 Task: Create a new project with a table view.
Action: Mouse moved to (117, 138)
Screenshot: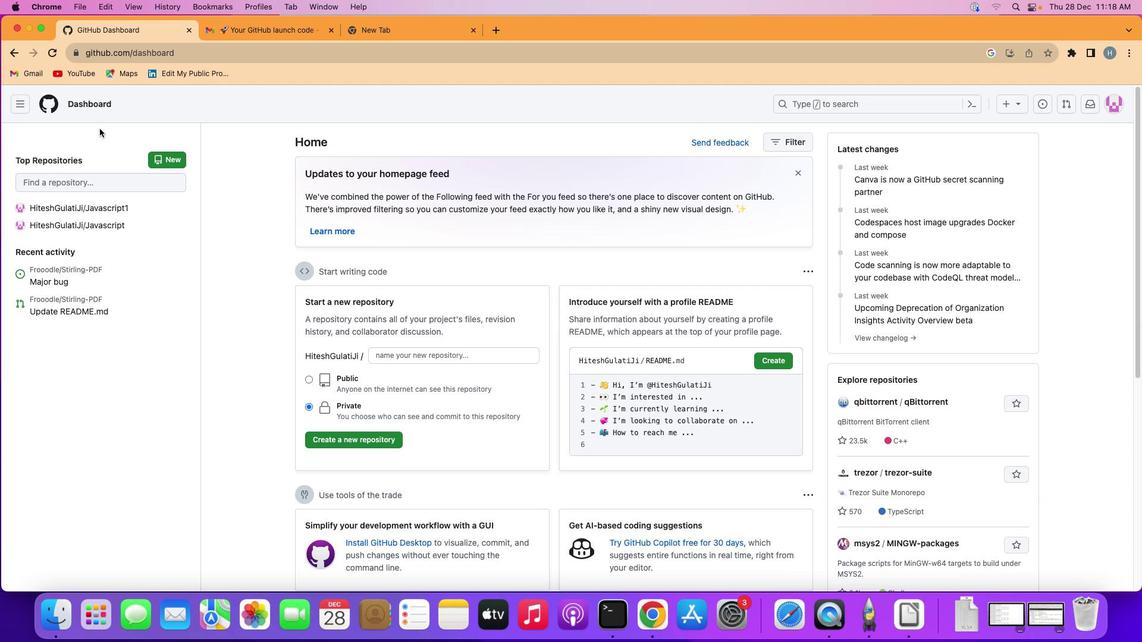 
Action: Mouse pressed left at (117, 138)
Screenshot: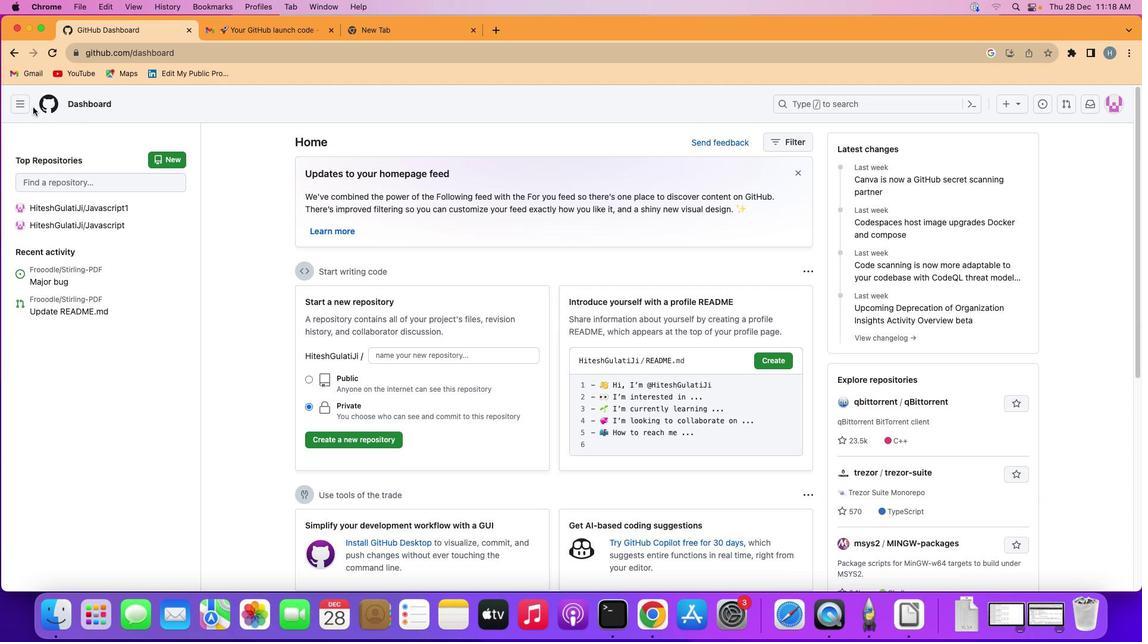 
Action: Mouse moved to (19, 102)
Screenshot: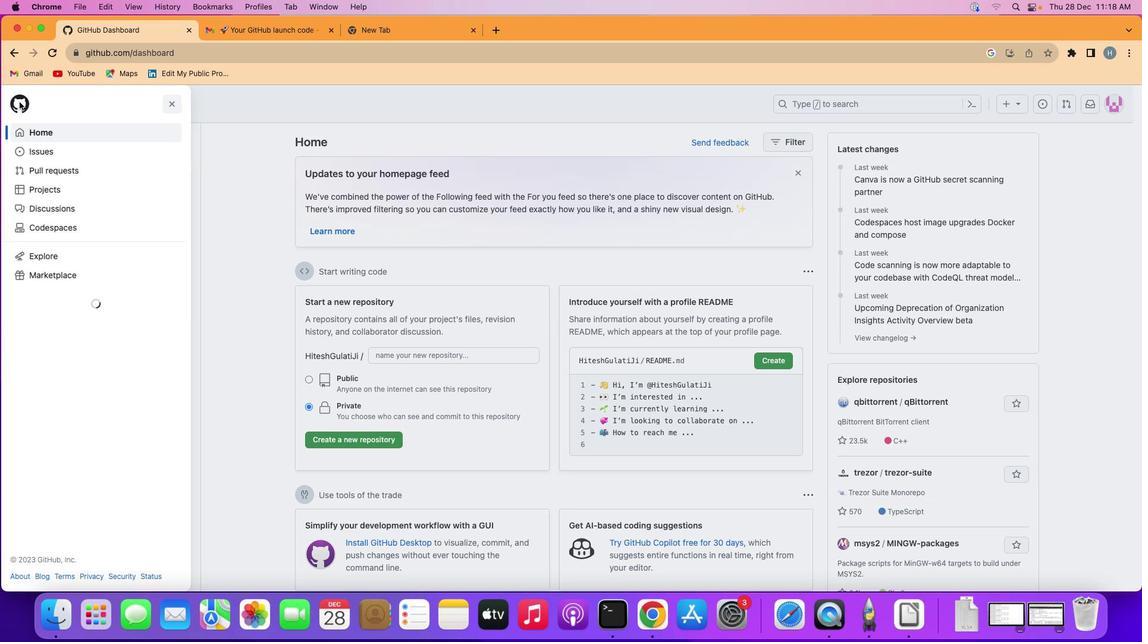 
Action: Mouse pressed left at (19, 102)
Screenshot: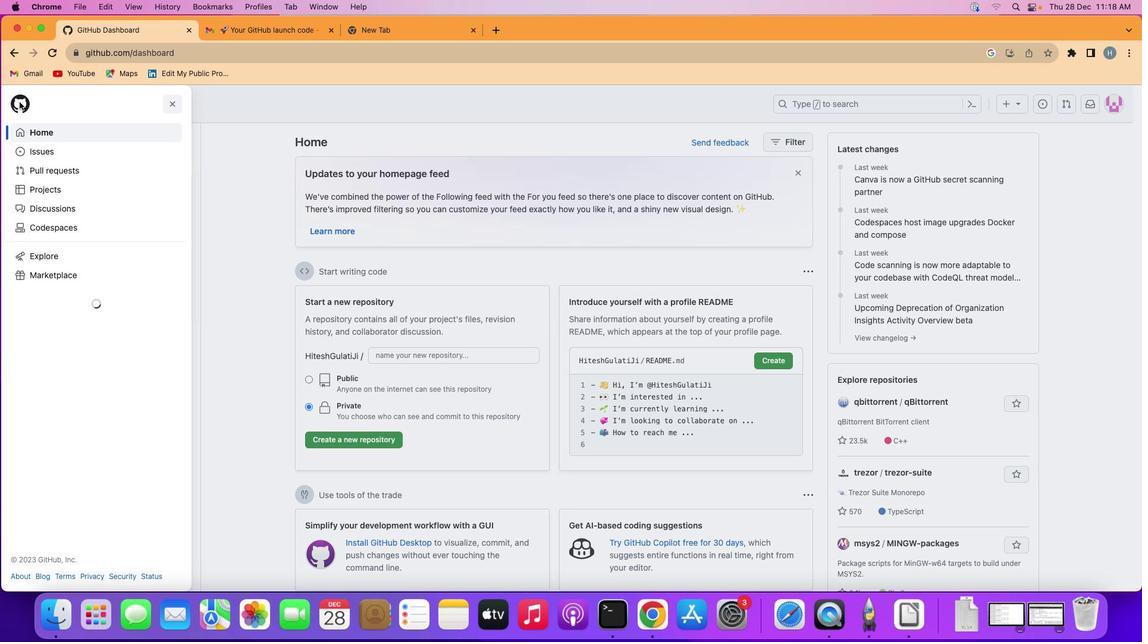 
Action: Mouse moved to (63, 188)
Screenshot: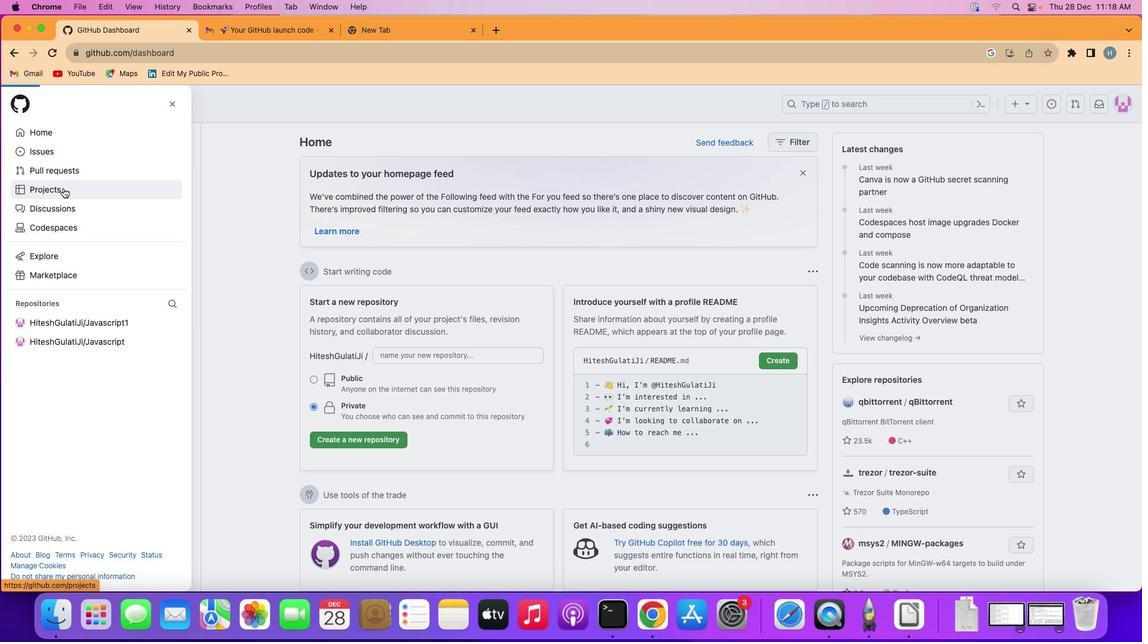 
Action: Mouse pressed left at (63, 188)
Screenshot: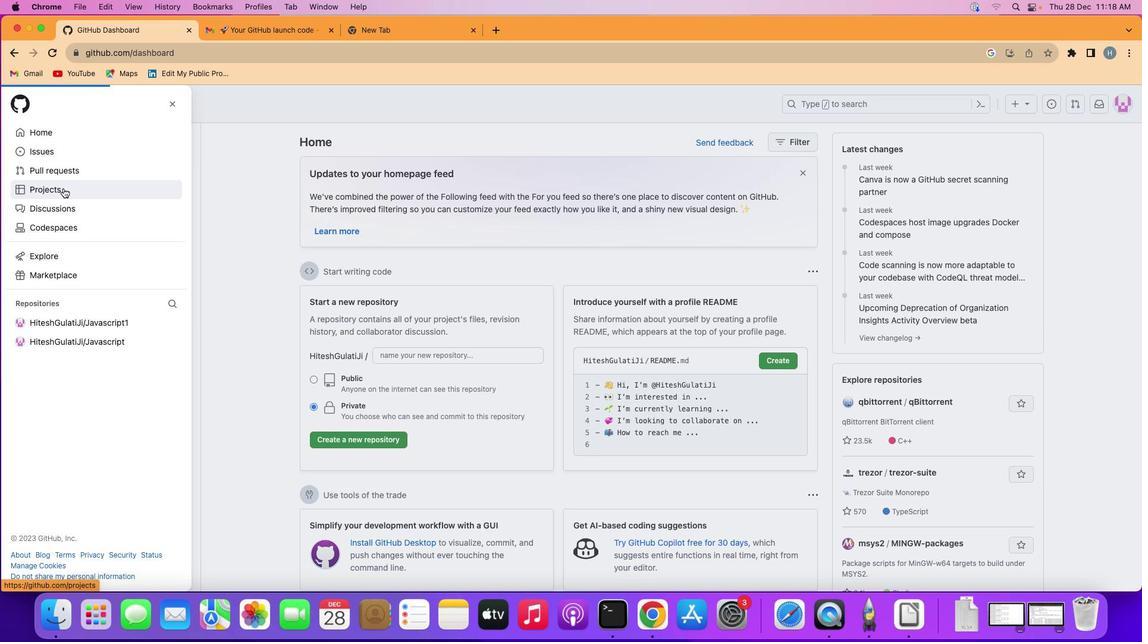 
Action: Mouse moved to (1026, 102)
Screenshot: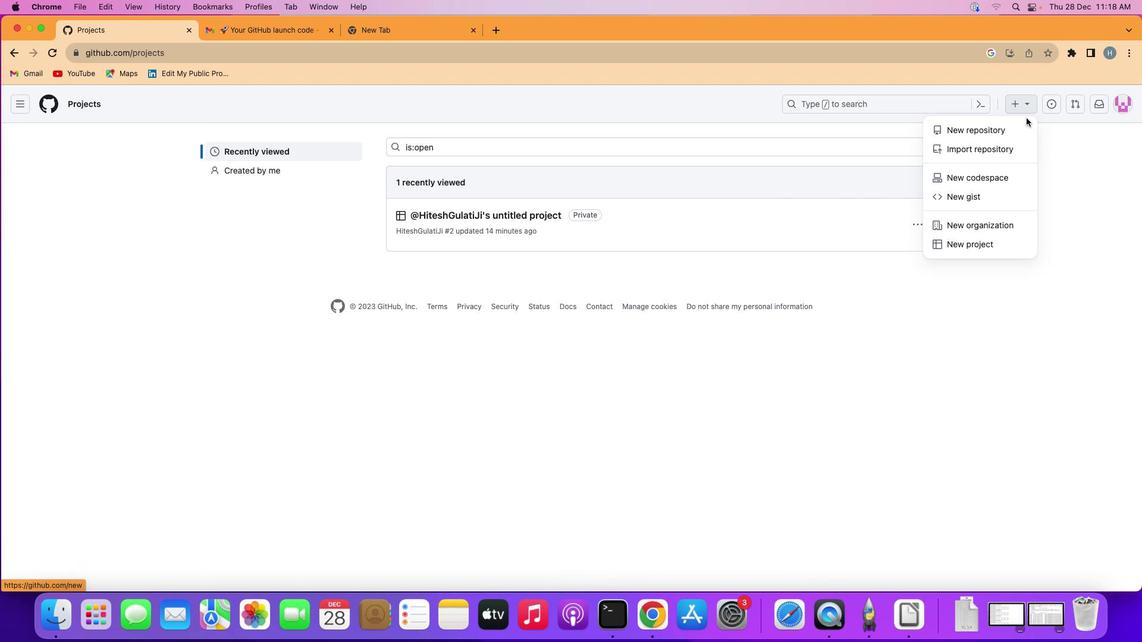 
Action: Mouse pressed left at (1026, 102)
Screenshot: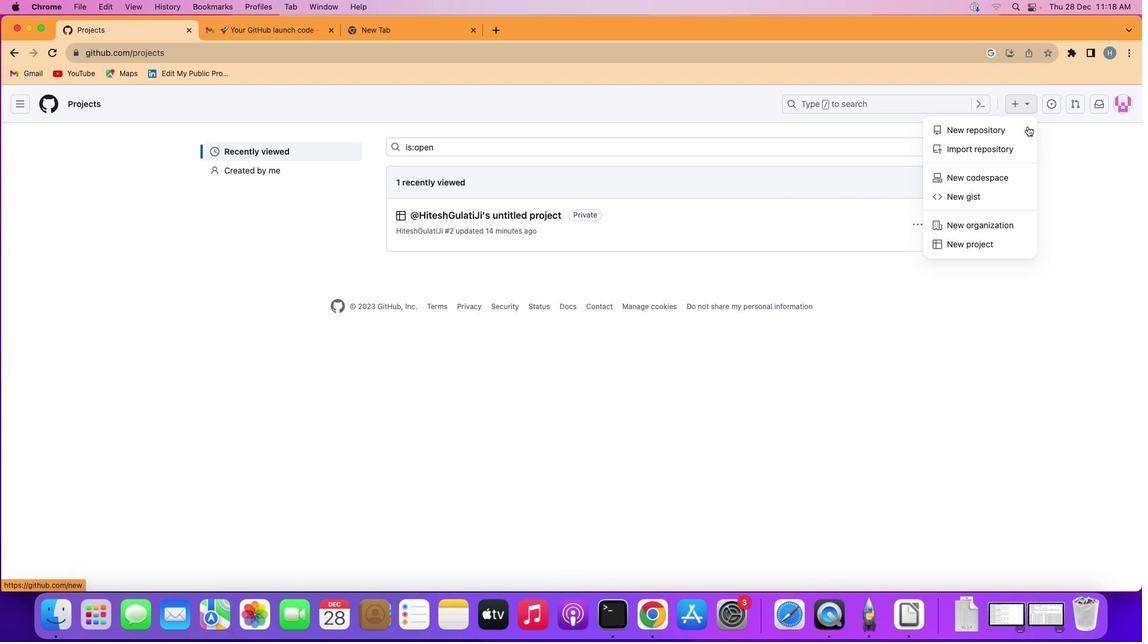 
Action: Mouse moved to (991, 245)
Screenshot: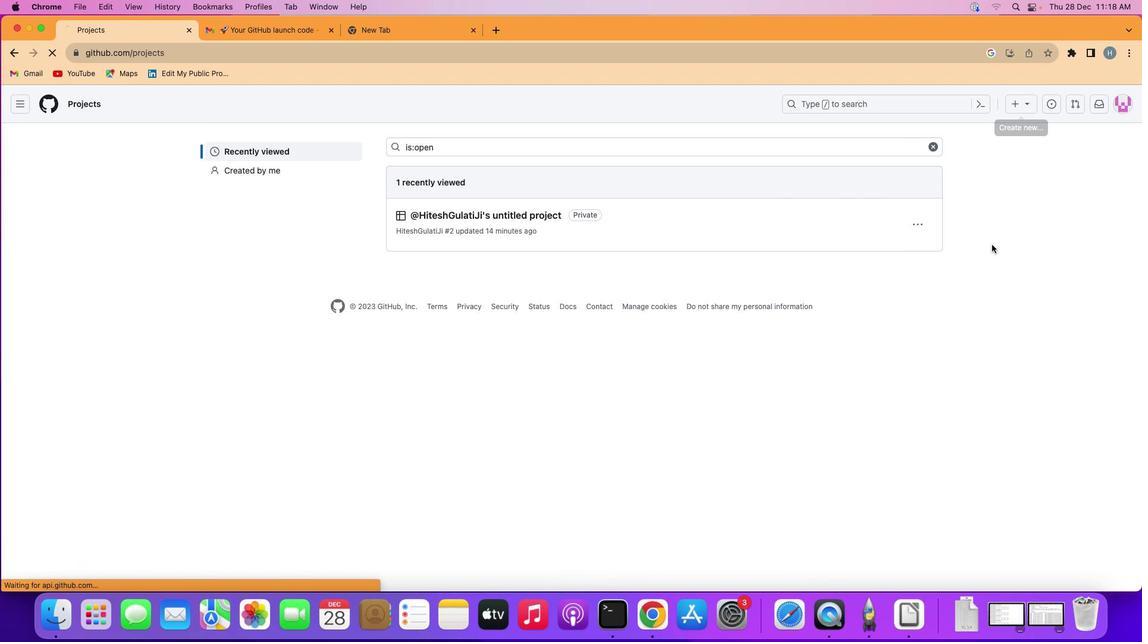 
Action: Mouse pressed left at (991, 245)
Screenshot: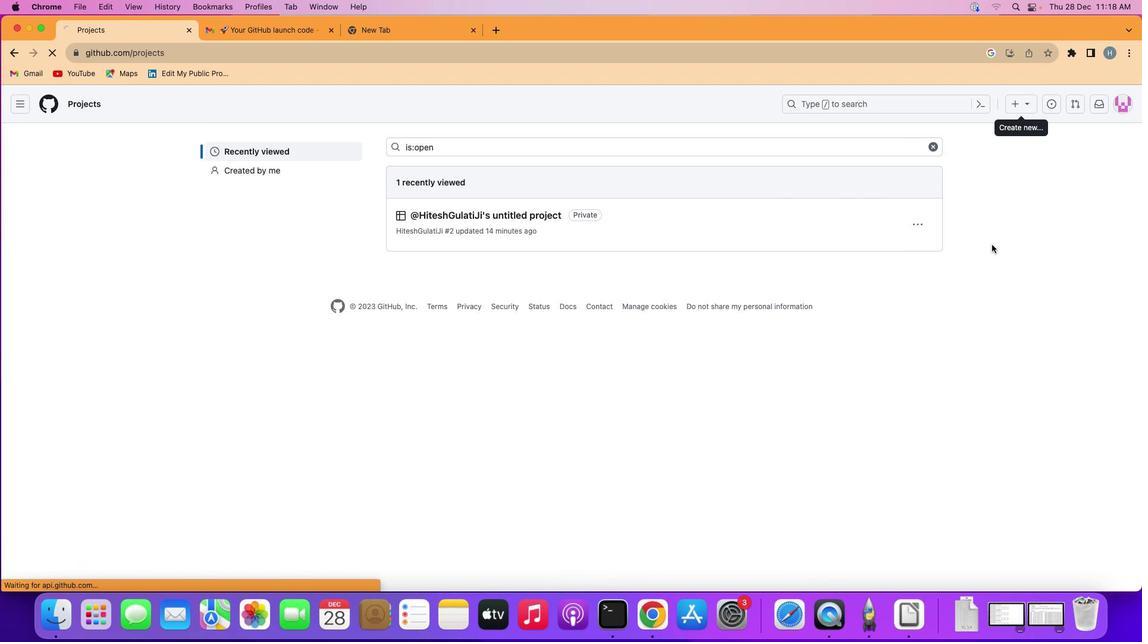 
Action: Mouse moved to (368, 257)
Screenshot: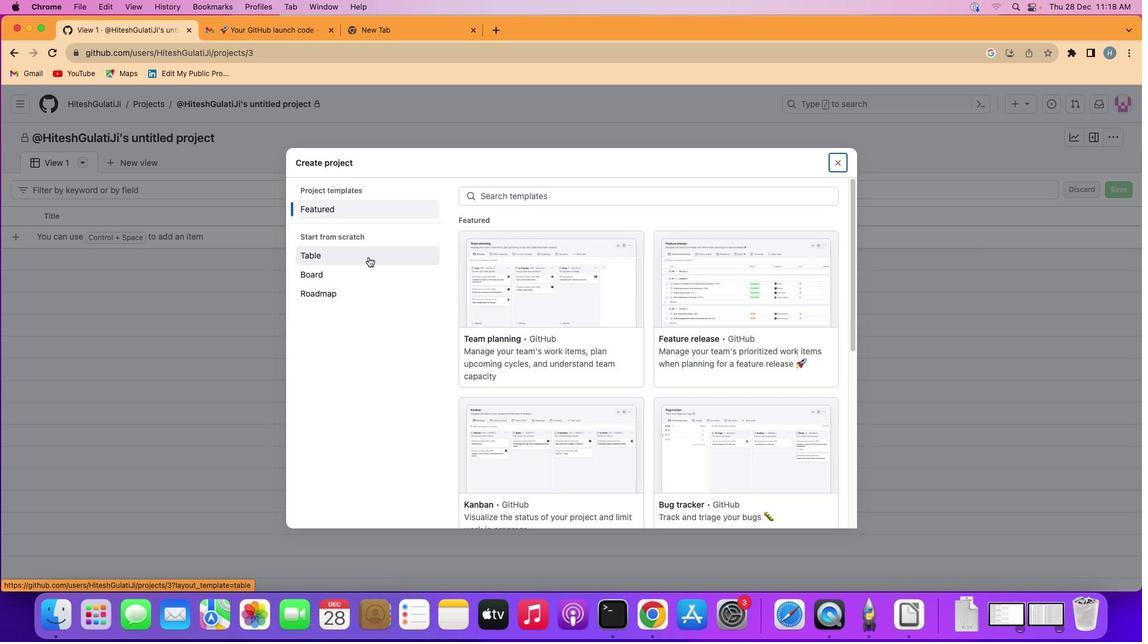 
Action: Mouse pressed left at (368, 257)
Screenshot: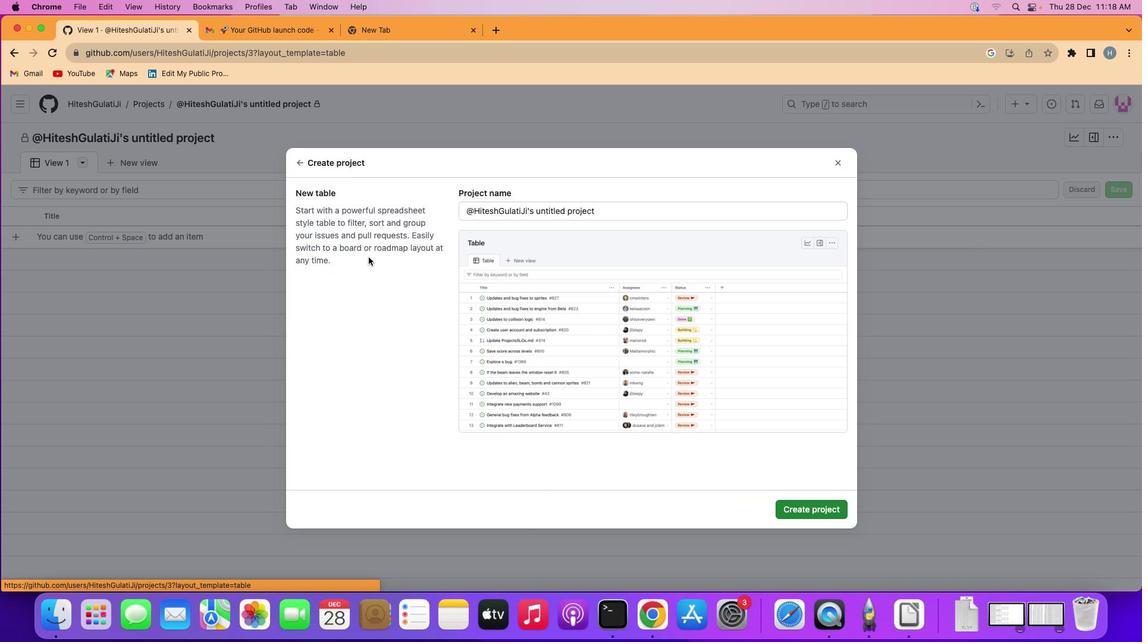 
Action: Mouse moved to (807, 509)
Screenshot: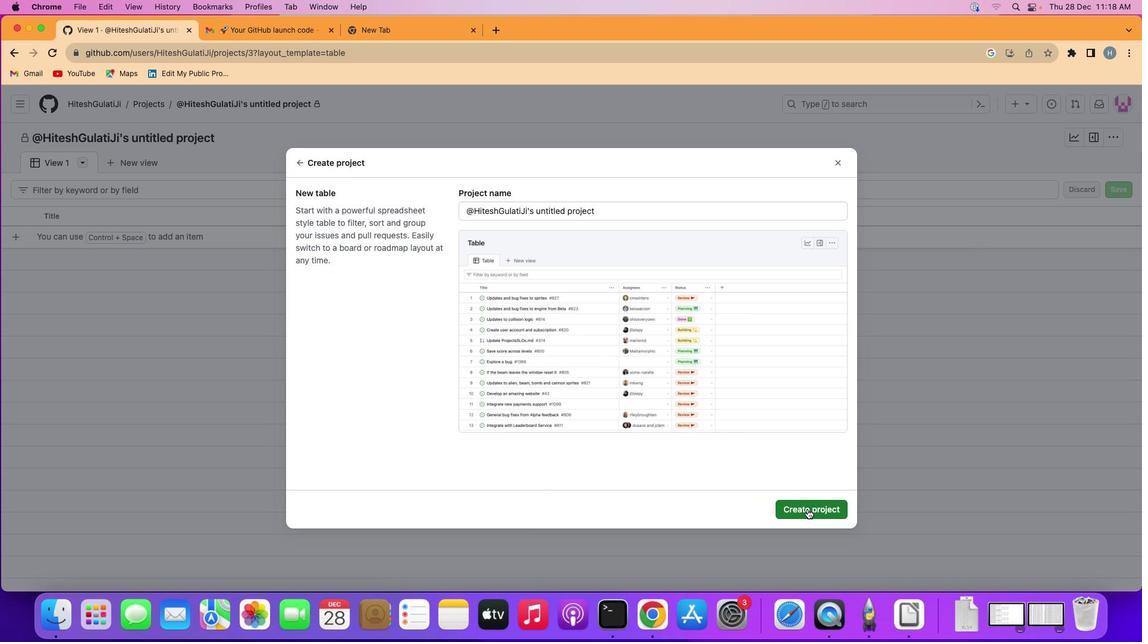 
Action: Mouse pressed left at (807, 509)
Screenshot: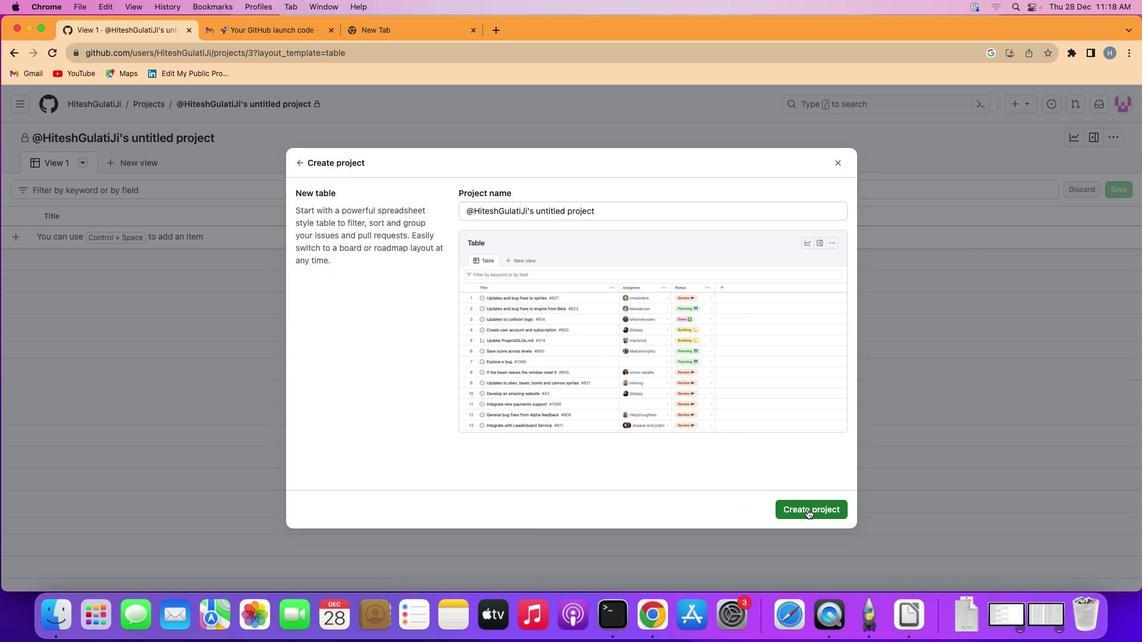 
Action: Mouse moved to (673, 393)
Screenshot: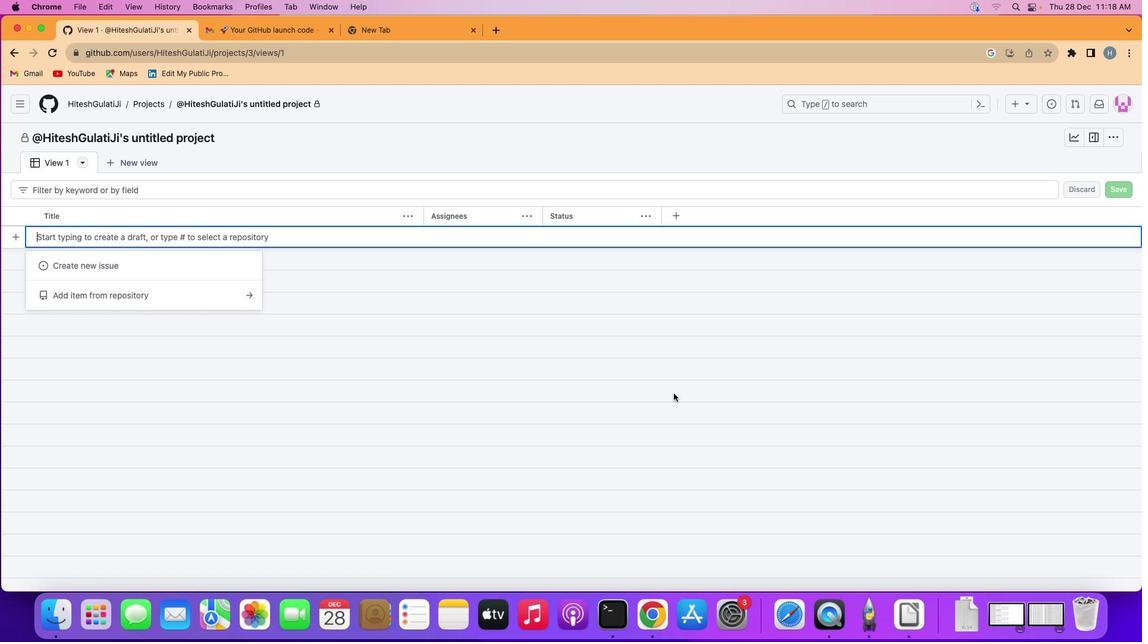 
